 Task: Change the event settings to add invitations to my calendar when I respond to the invitation in email.
Action: Mouse moved to (1035, 114)
Screenshot: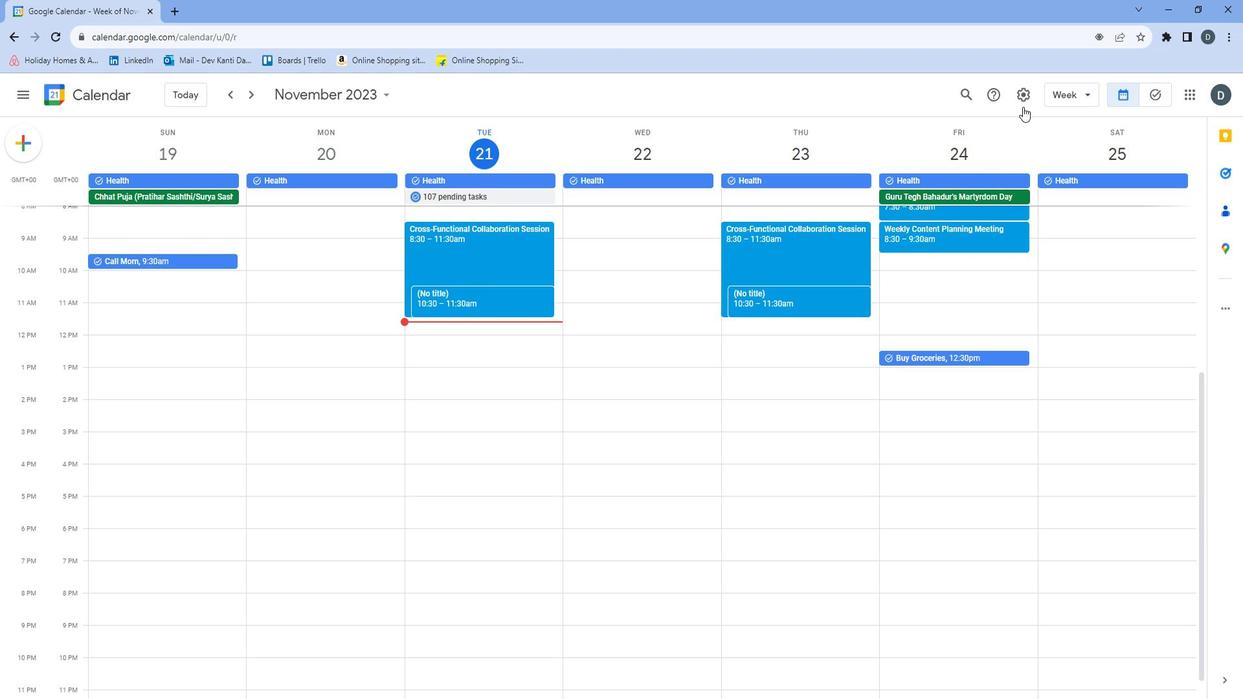 
Action: Mouse pressed left at (1035, 114)
Screenshot: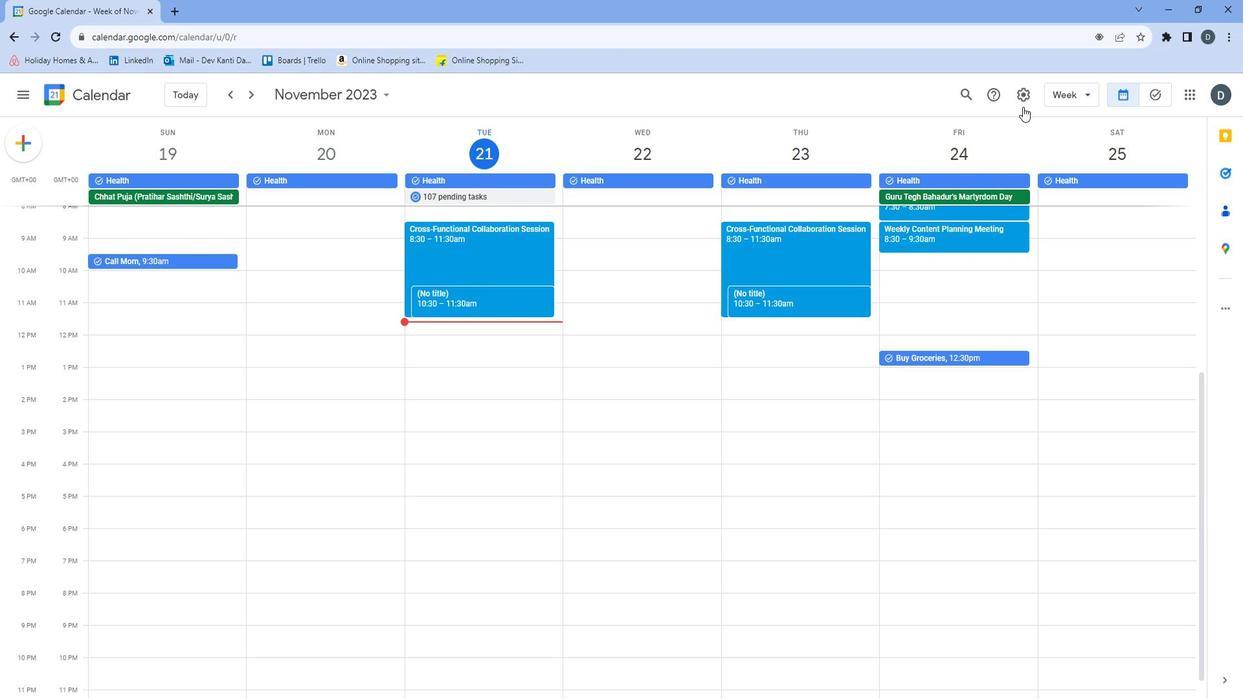 
Action: Mouse moved to (1042, 130)
Screenshot: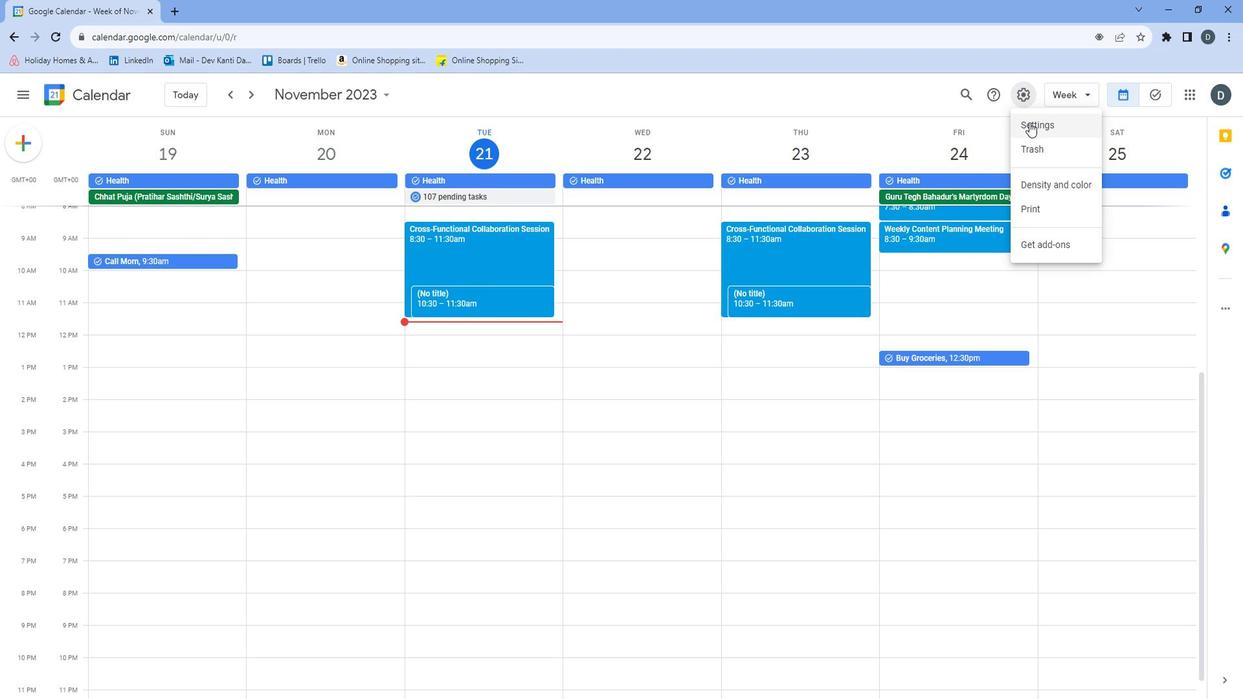 
Action: Mouse pressed left at (1042, 130)
Screenshot: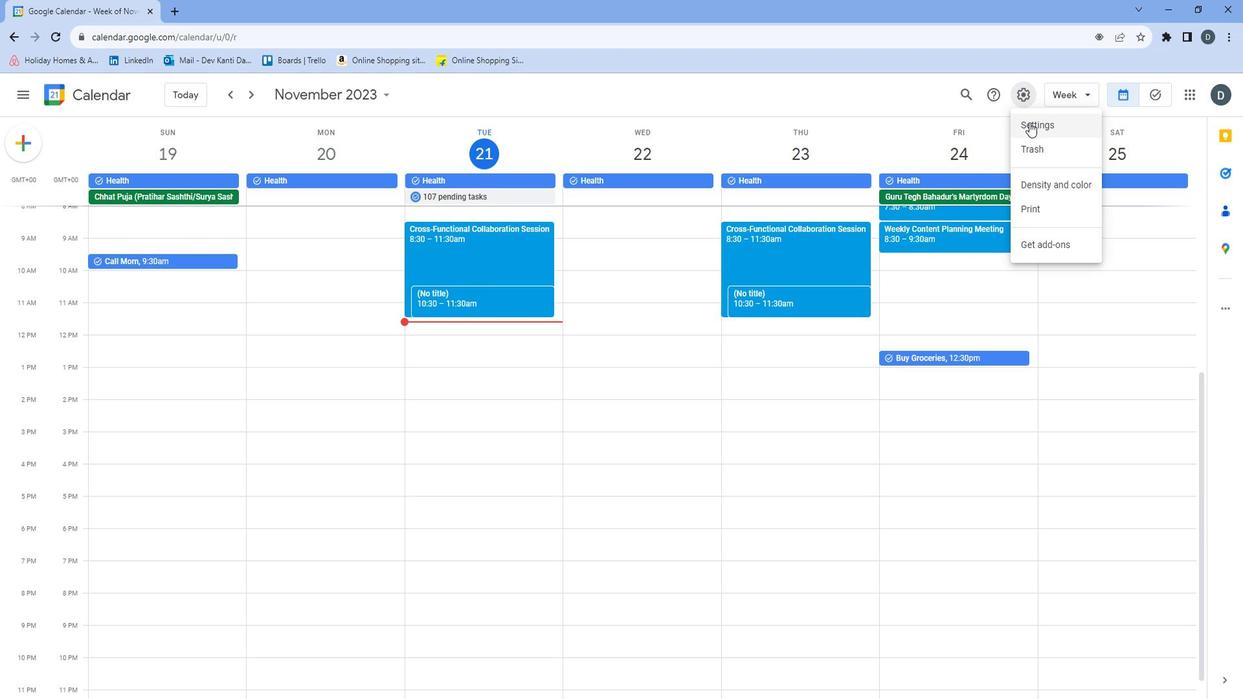 
Action: Mouse moved to (670, 311)
Screenshot: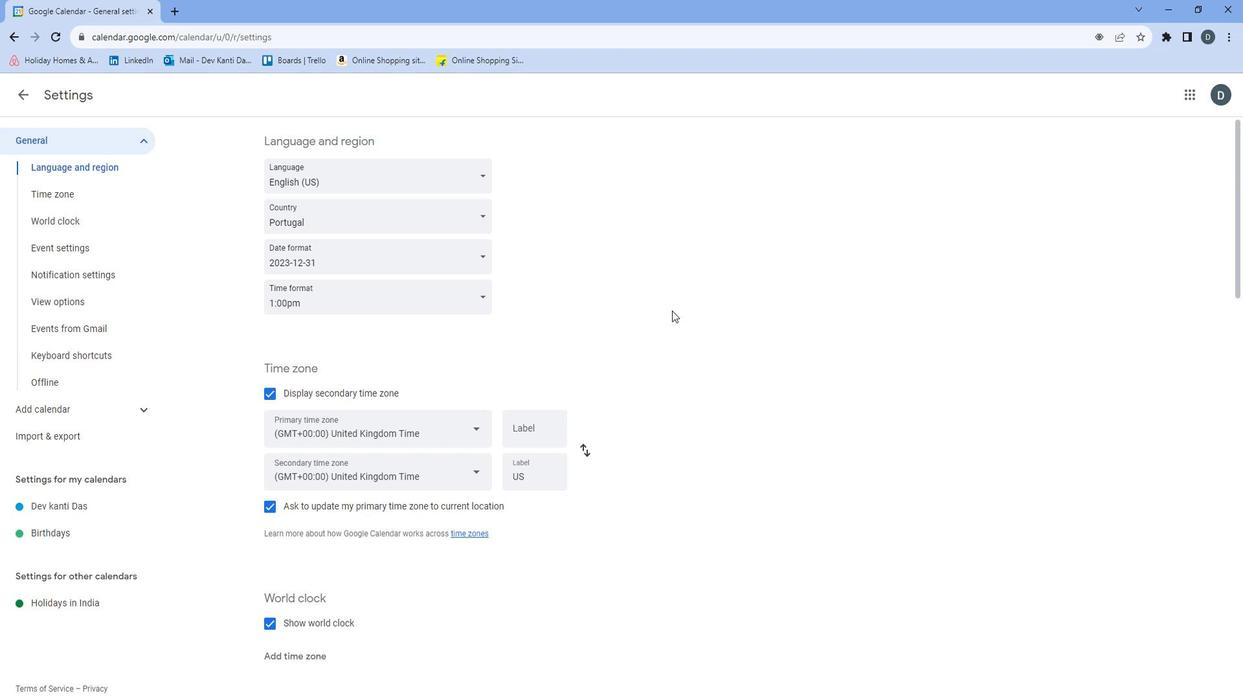 
Action: Mouse scrolled (670, 310) with delta (0, 0)
Screenshot: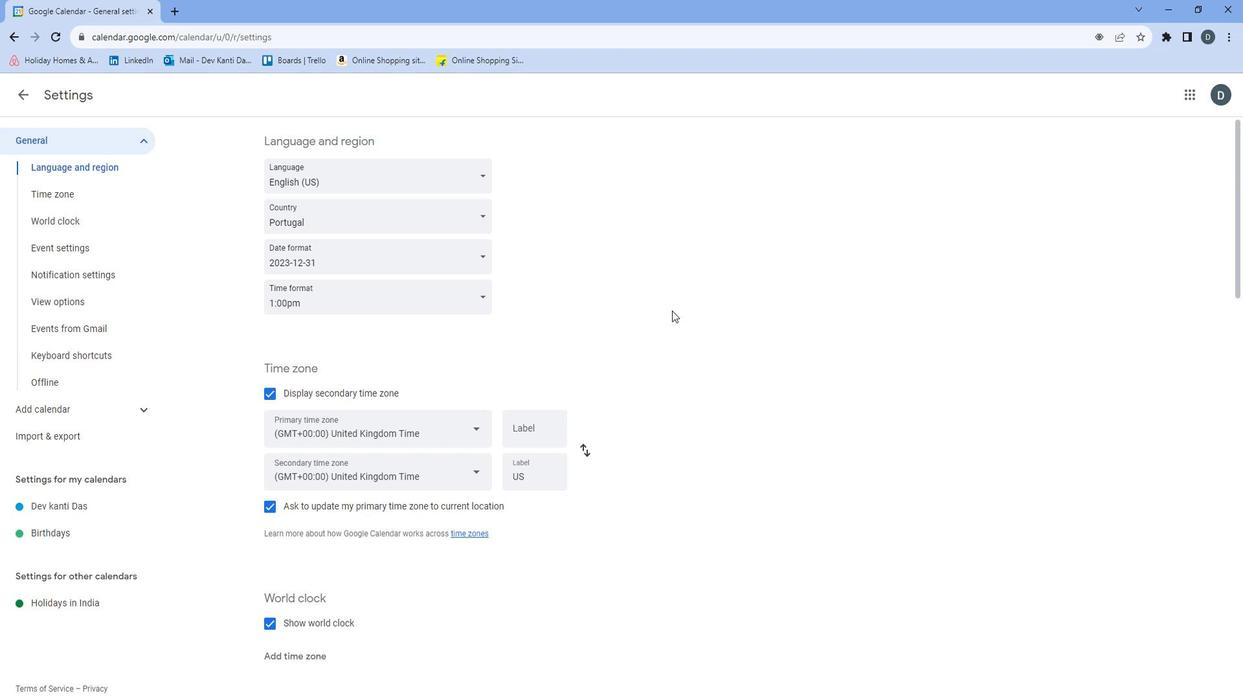 
Action: Mouse moved to (657, 311)
Screenshot: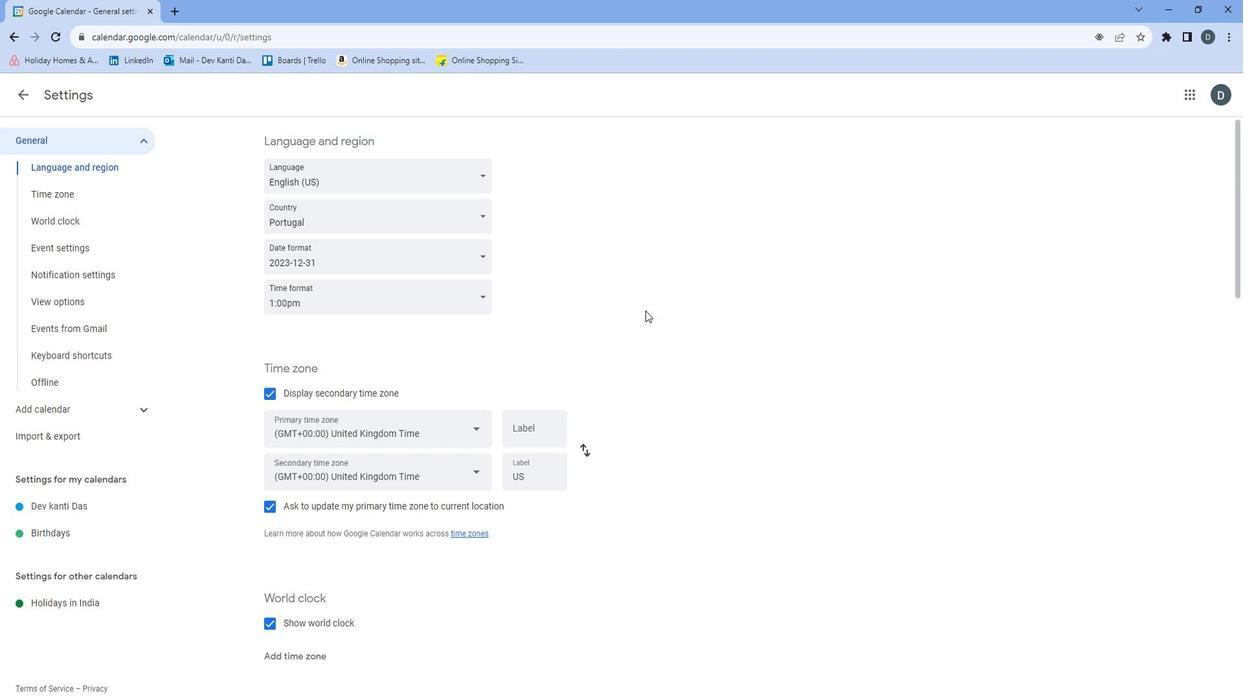 
Action: Mouse scrolled (657, 310) with delta (0, 0)
Screenshot: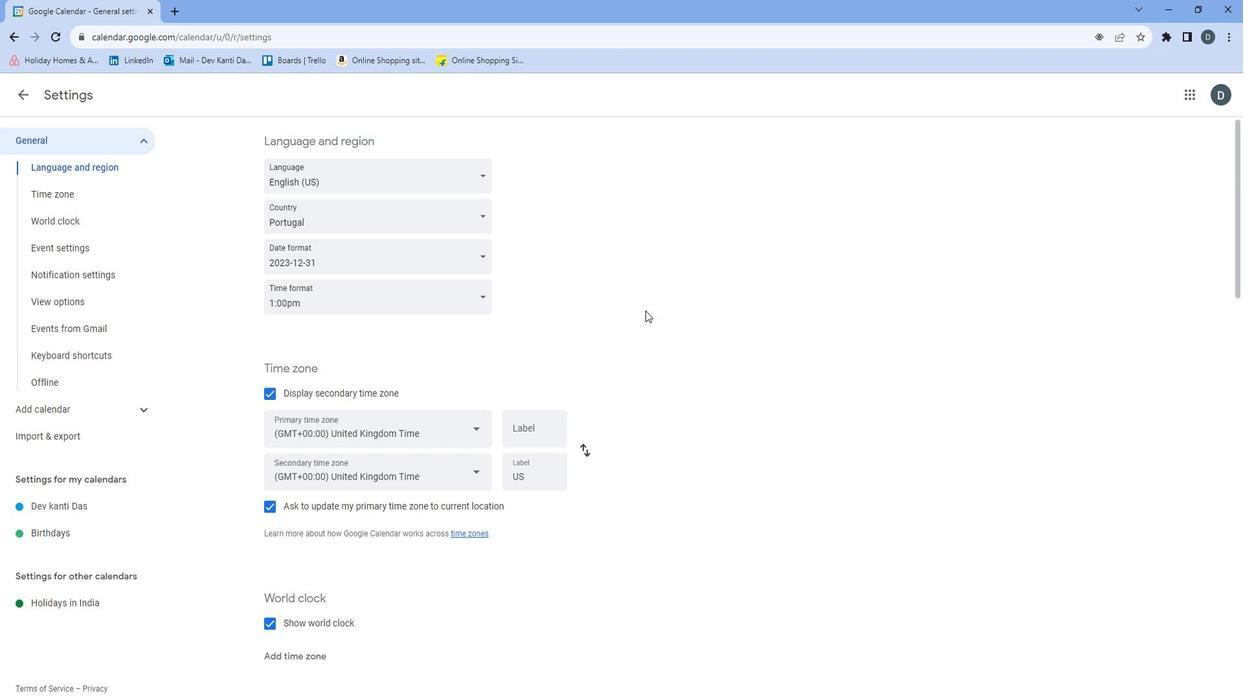 
Action: Mouse moved to (656, 311)
Screenshot: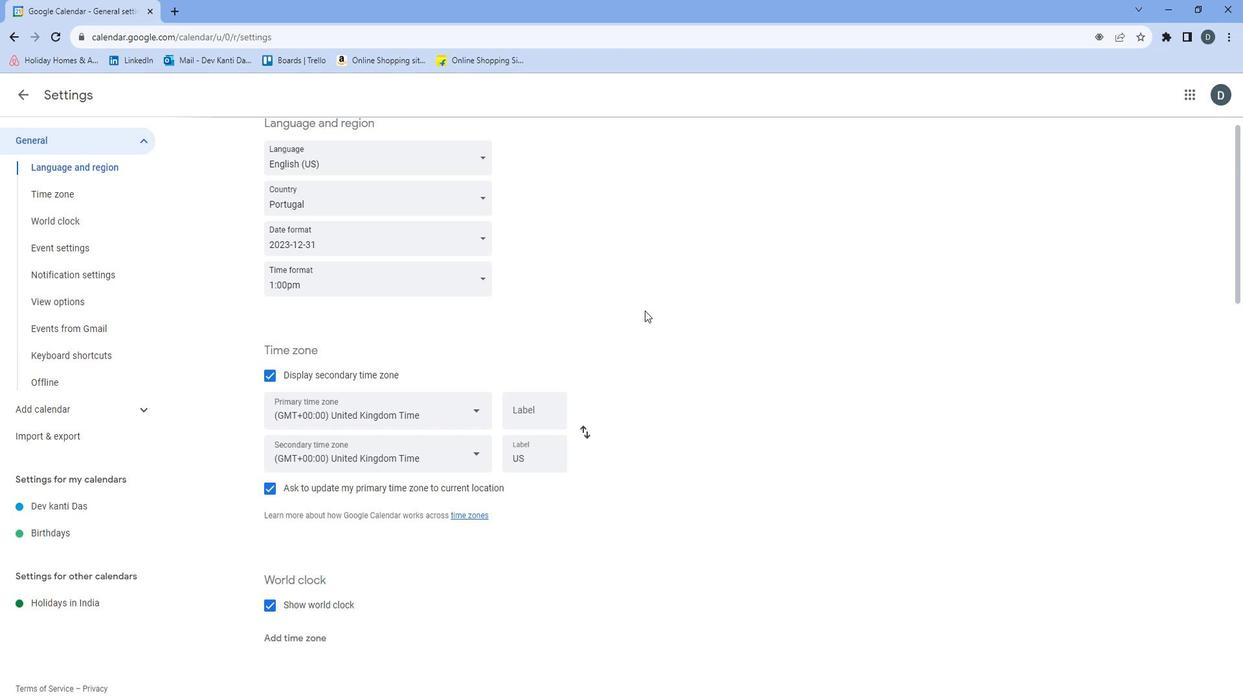 
Action: Mouse scrolled (656, 310) with delta (0, 0)
Screenshot: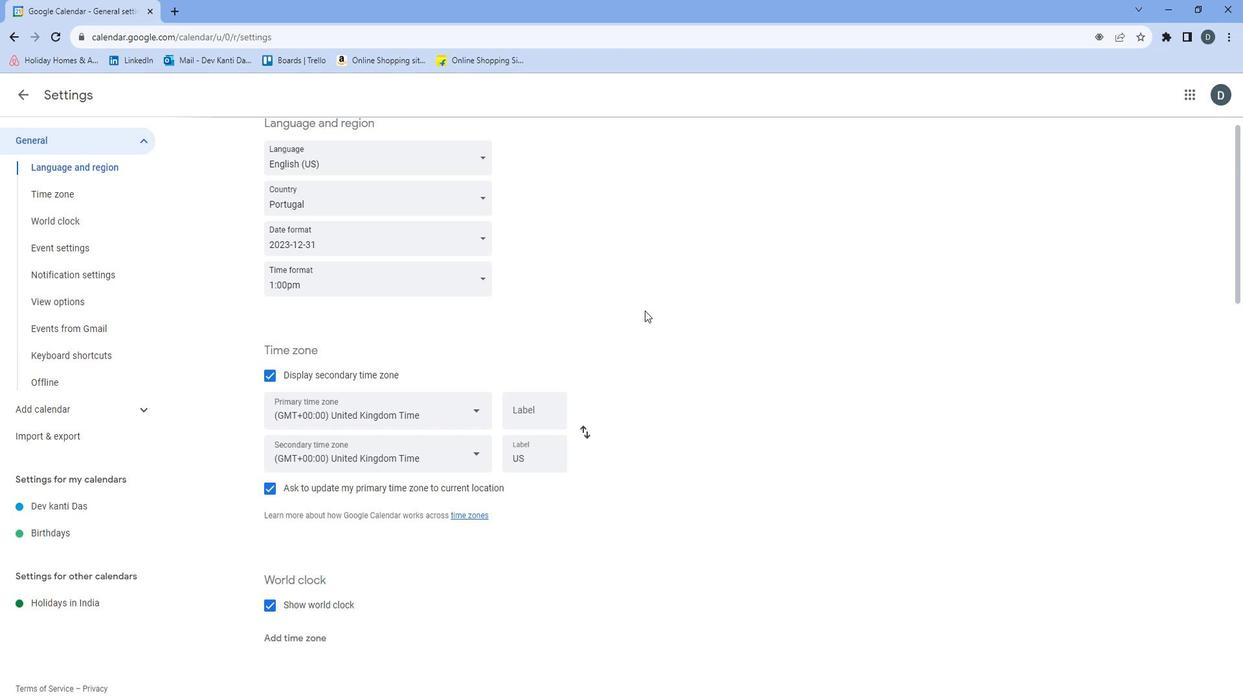 
Action: Mouse moved to (649, 286)
Screenshot: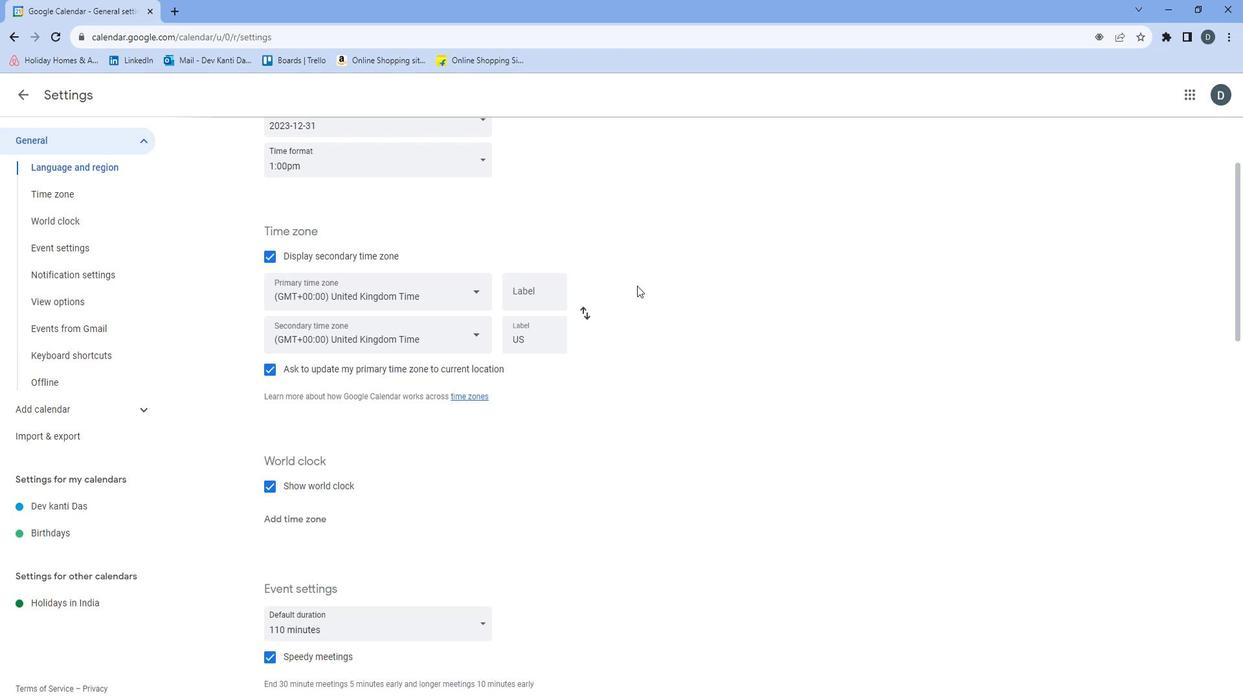 
Action: Mouse scrolled (649, 286) with delta (0, 0)
Screenshot: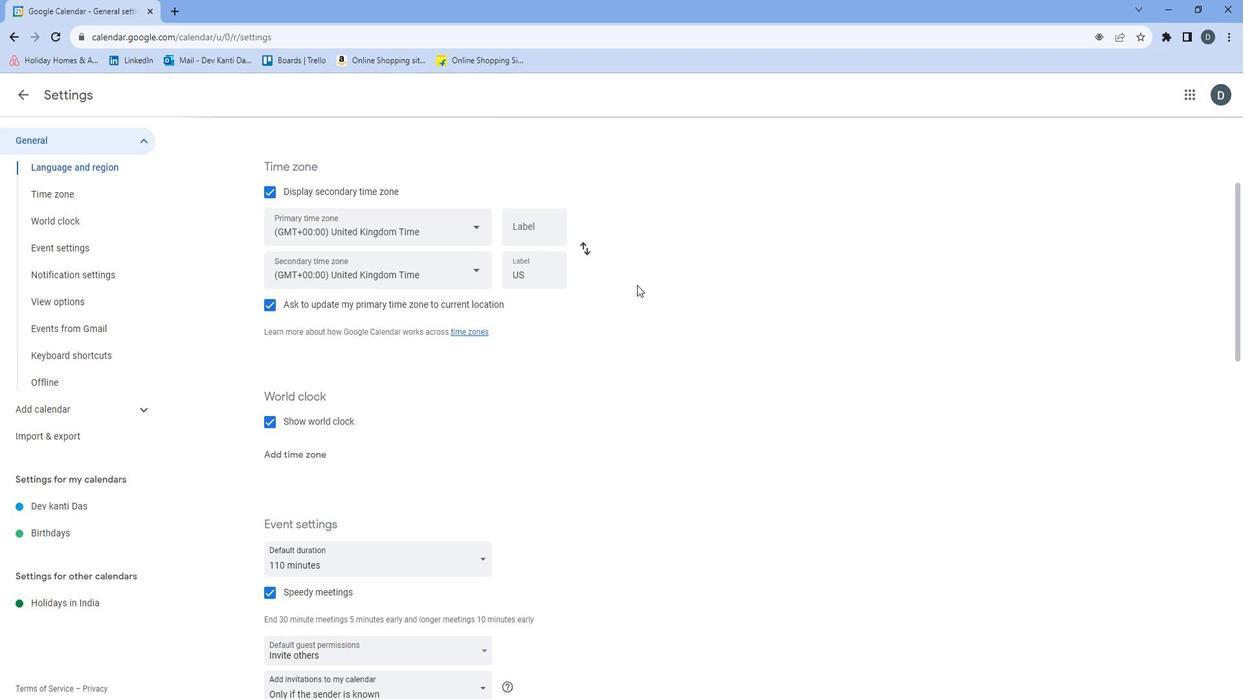 
Action: Mouse scrolled (649, 286) with delta (0, 0)
Screenshot: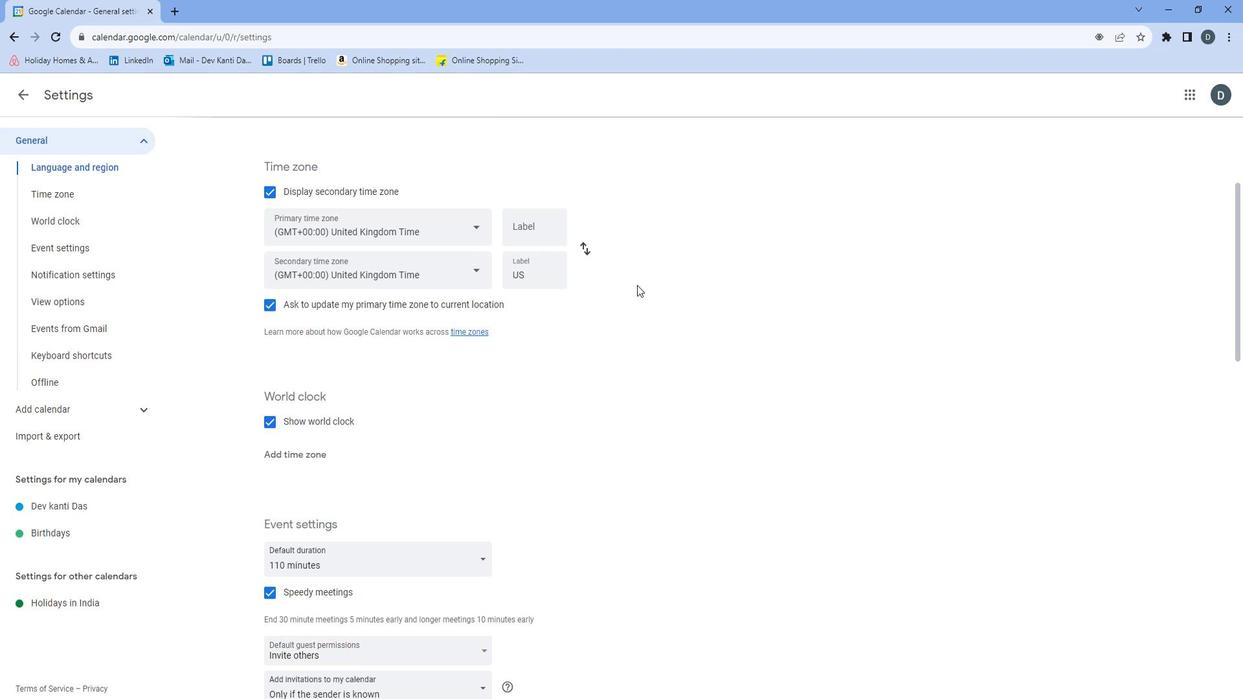 
Action: Mouse scrolled (649, 286) with delta (0, 0)
Screenshot: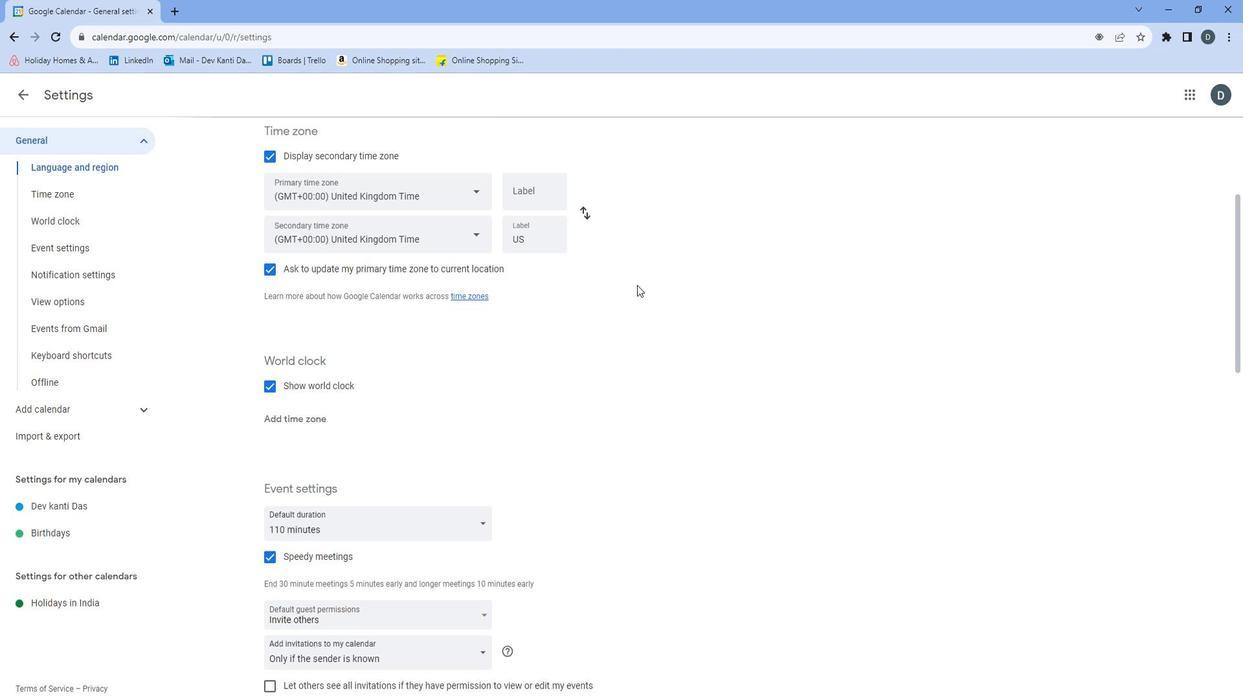 
Action: Mouse scrolled (649, 286) with delta (0, 0)
Screenshot: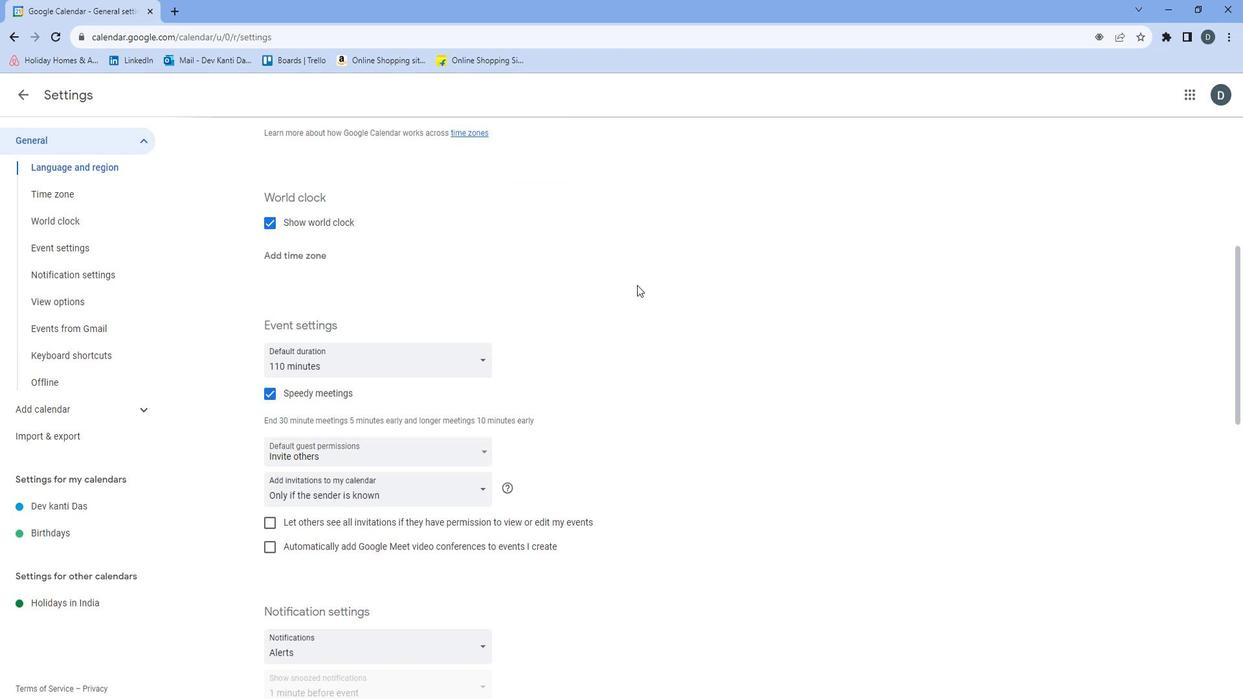 
Action: Mouse scrolled (649, 286) with delta (0, 0)
Screenshot: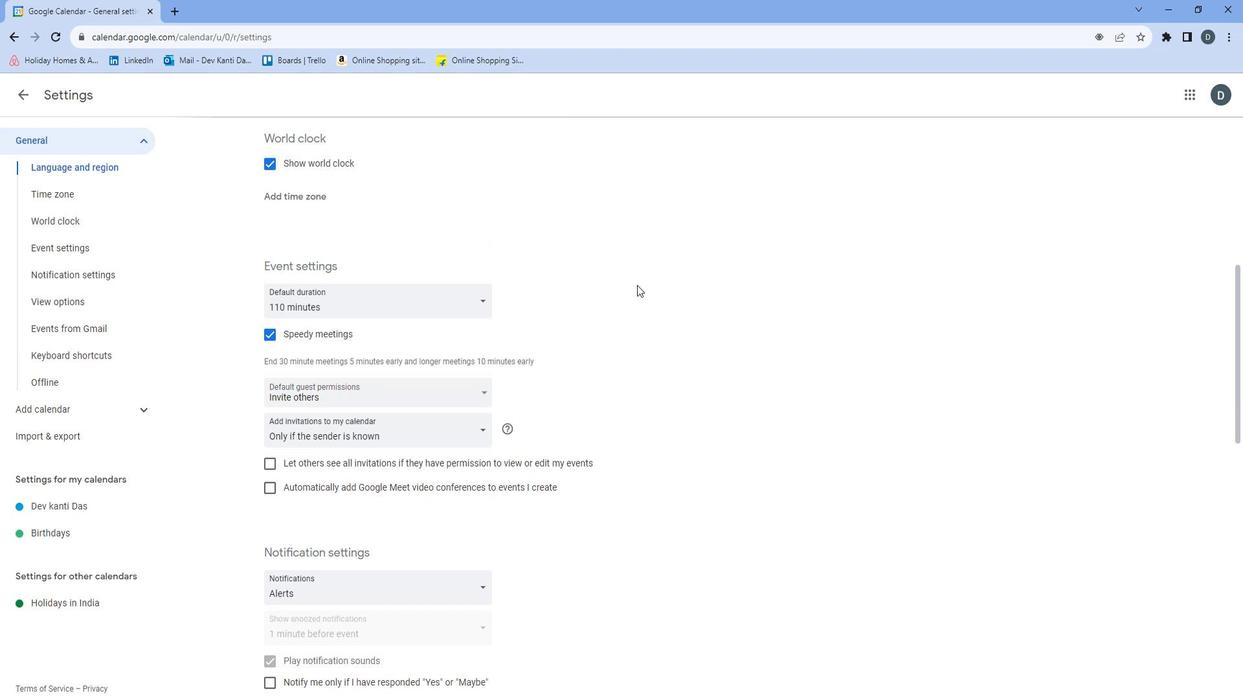 
Action: Mouse scrolled (649, 286) with delta (0, 0)
Screenshot: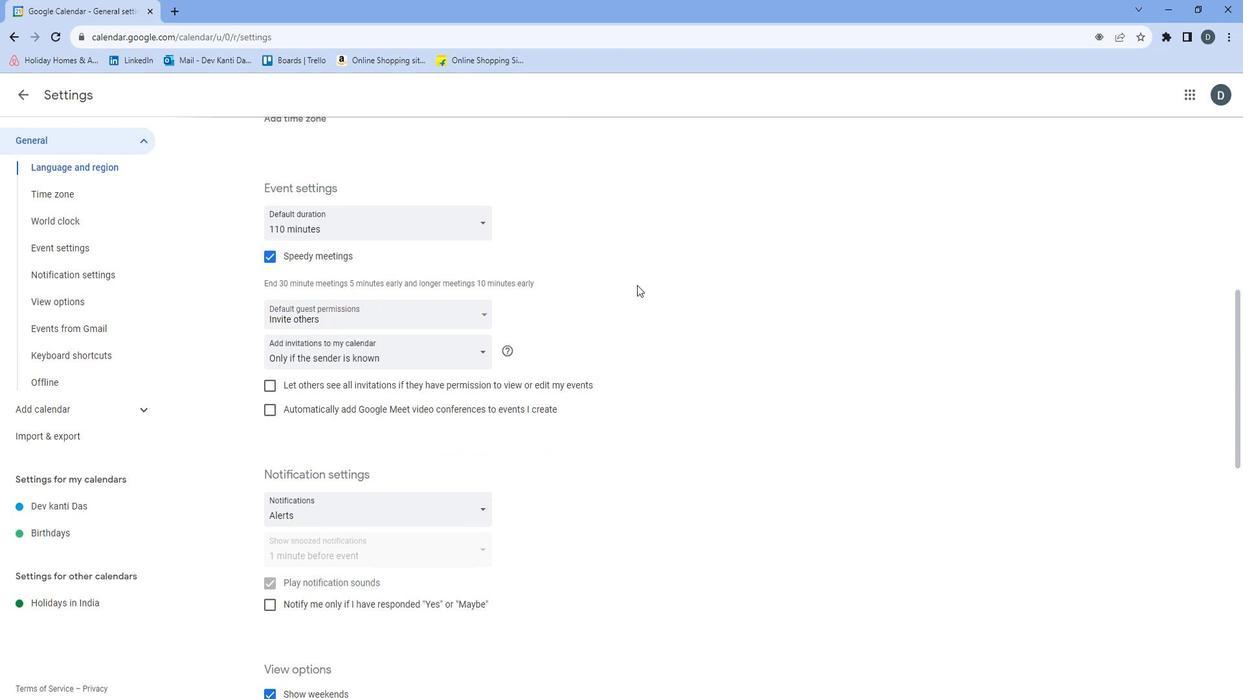 
Action: Mouse moved to (492, 285)
Screenshot: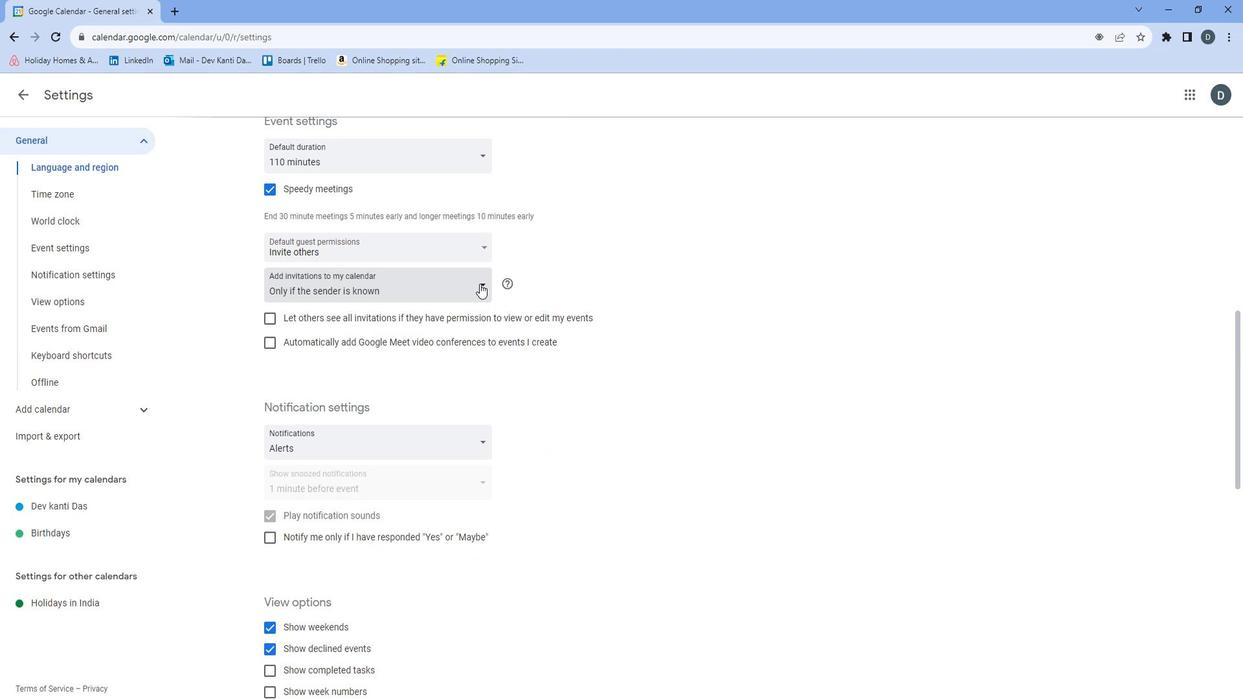 
Action: Mouse pressed left at (492, 285)
Screenshot: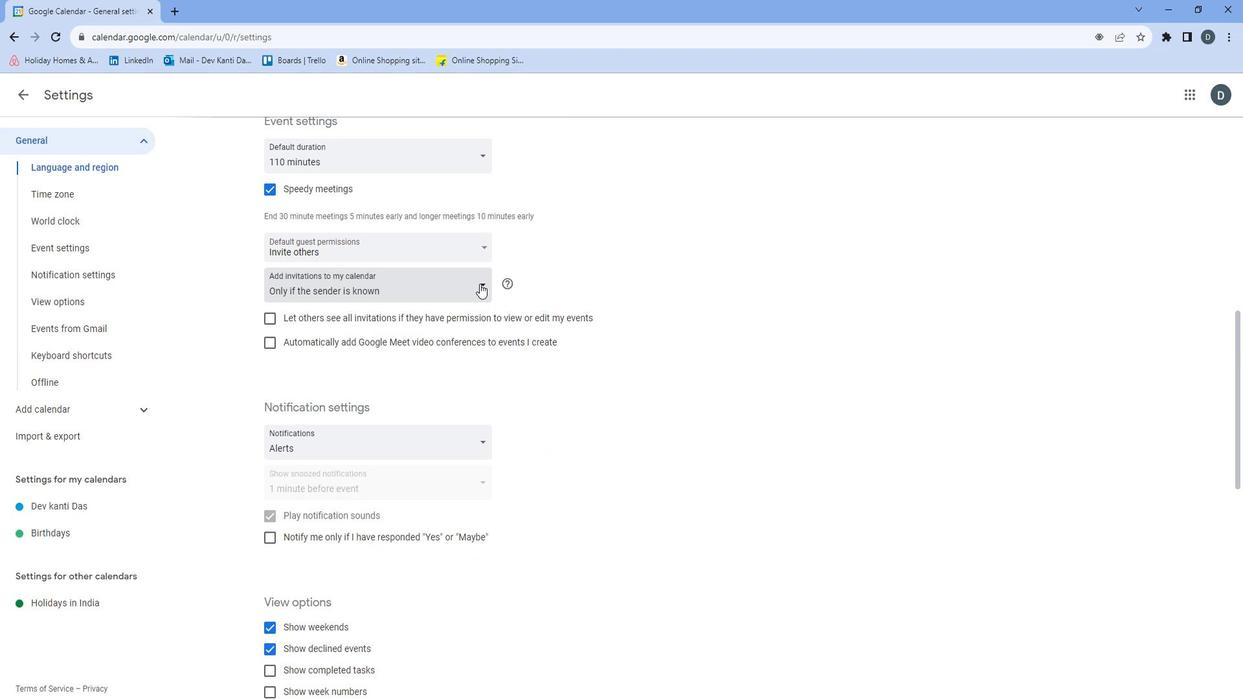
Action: Mouse moved to (478, 376)
Screenshot: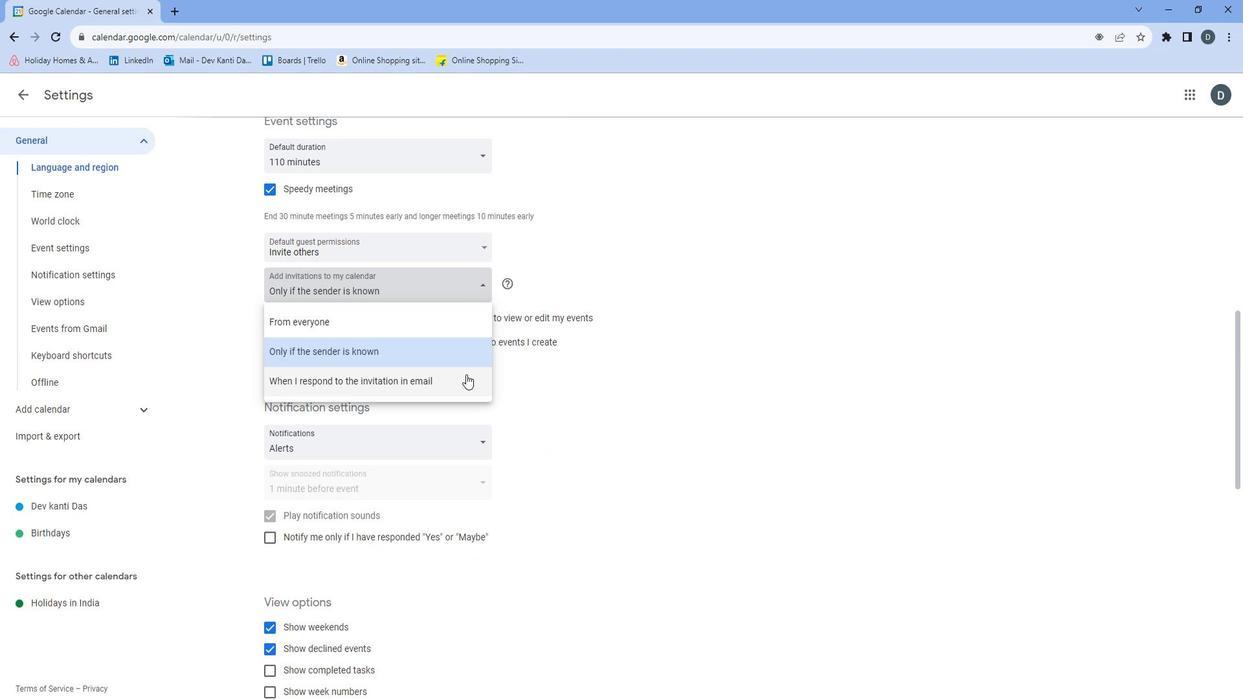 
Action: Mouse pressed left at (478, 376)
Screenshot: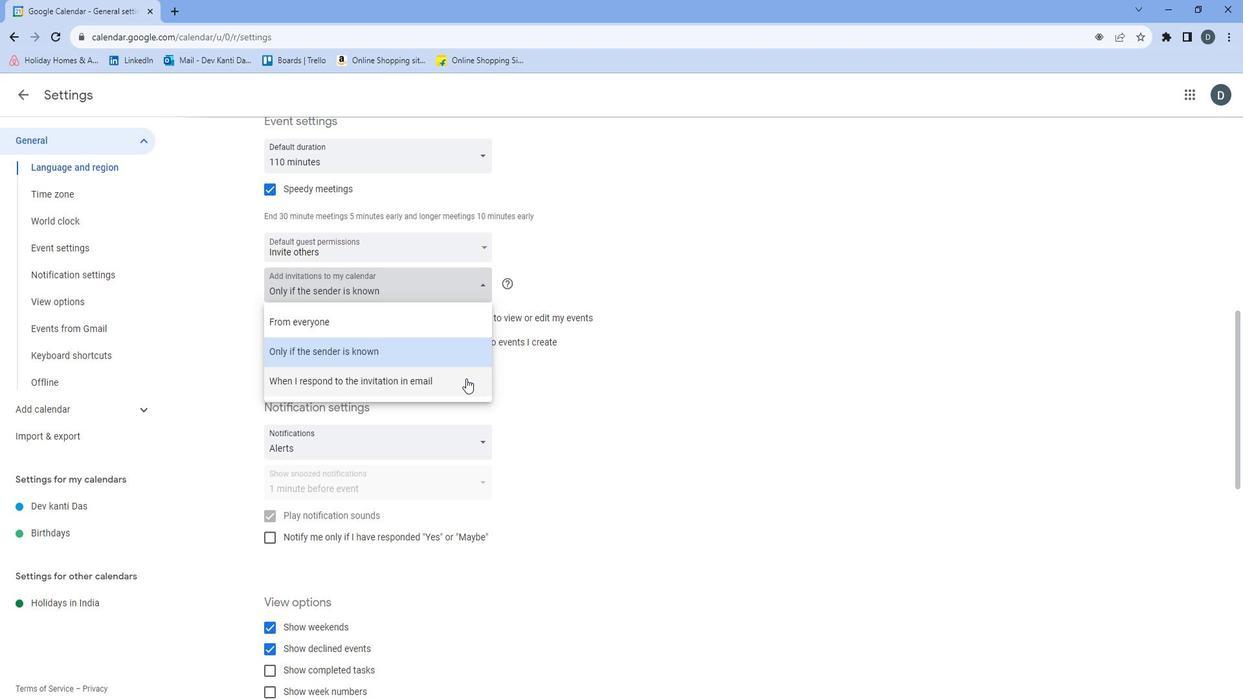 
Action: Mouse moved to (718, 420)
Screenshot: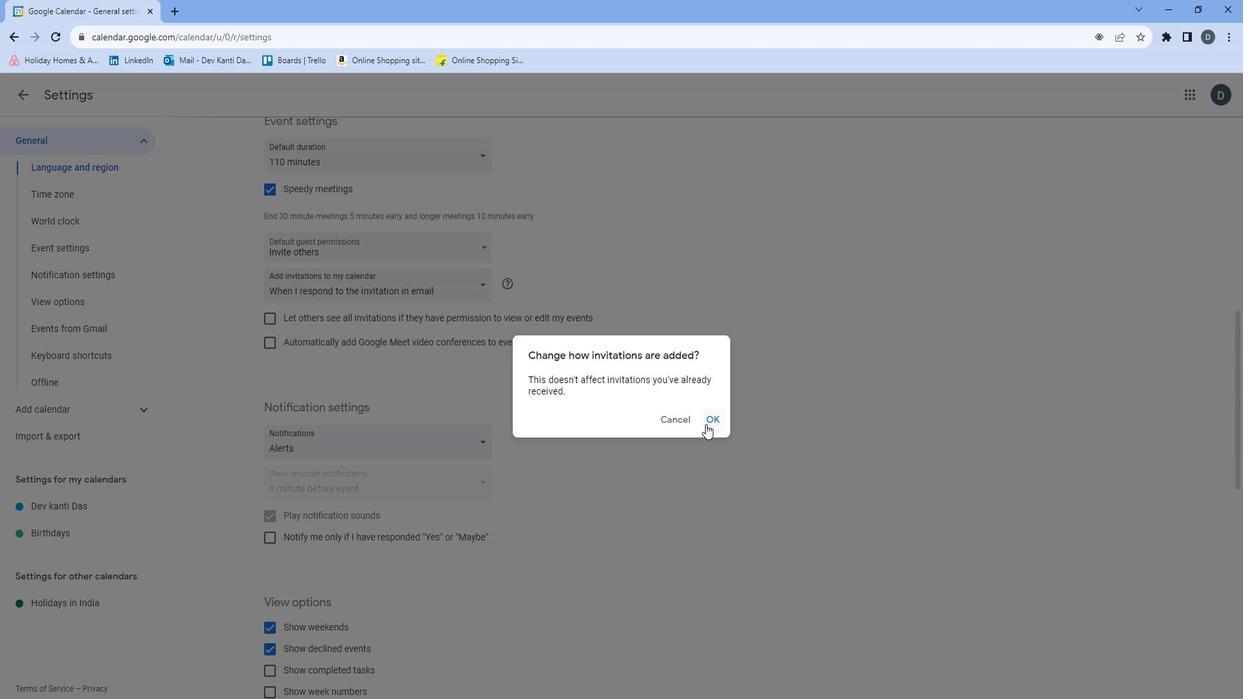 
Action: Mouse pressed left at (718, 420)
Screenshot: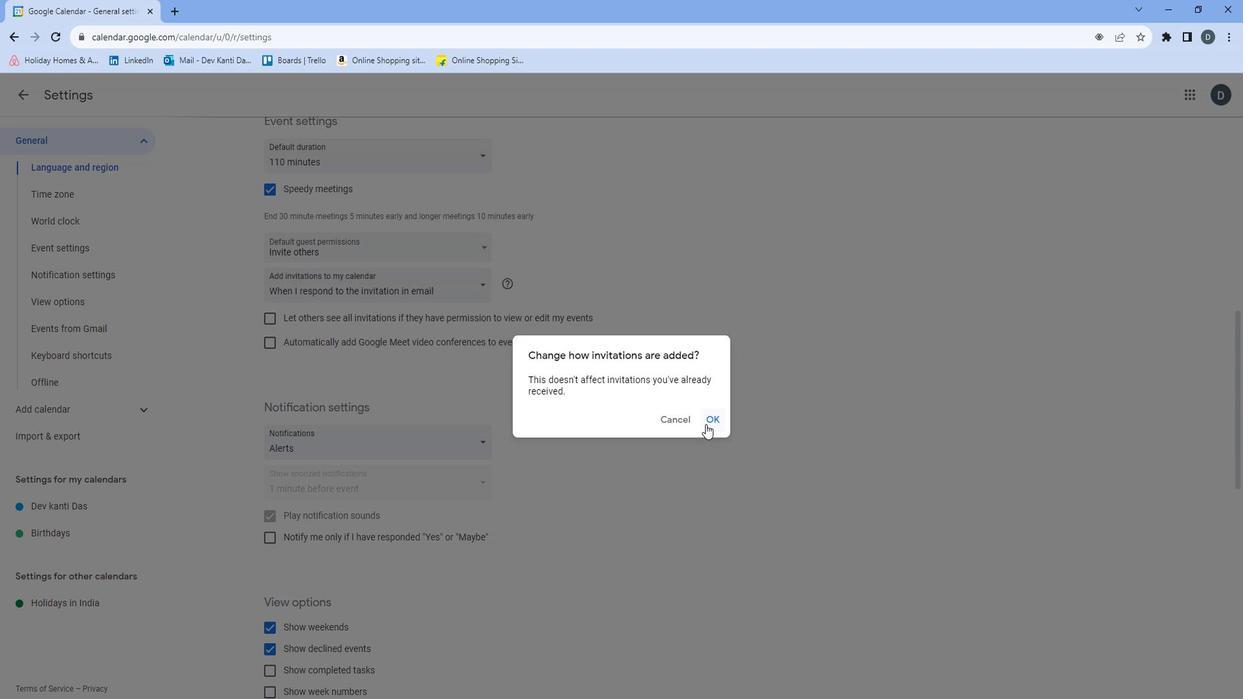 
Action: Mouse moved to (707, 419)
Screenshot: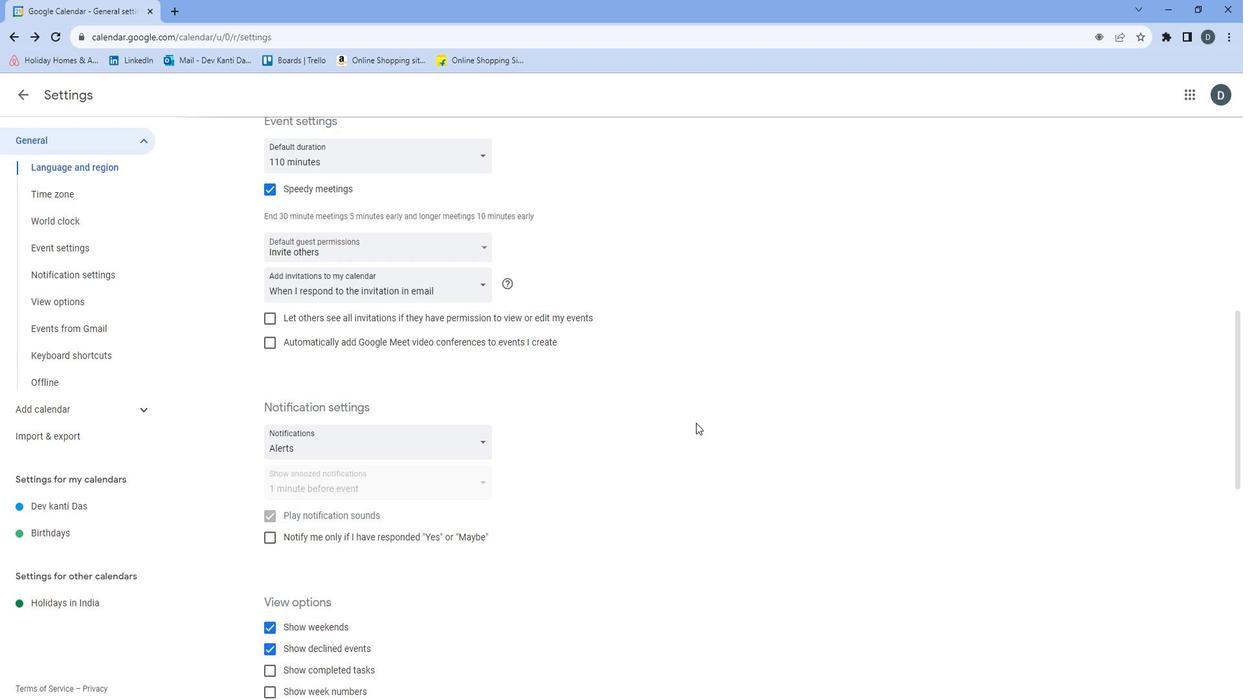 
